 Task: write the company name to "softage" and Click Add
Action: Mouse moved to (192, 22)
Screenshot: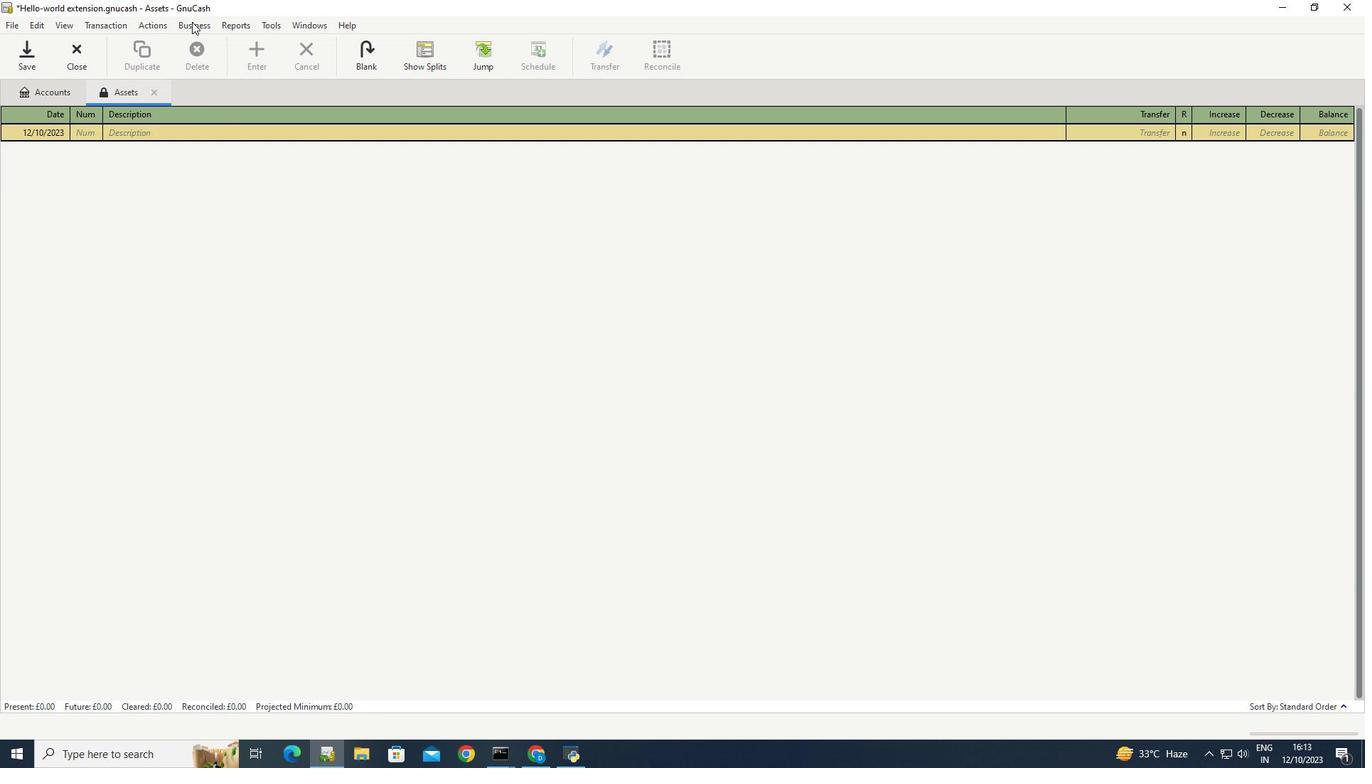 
Action: Mouse pressed left at (192, 22)
Screenshot: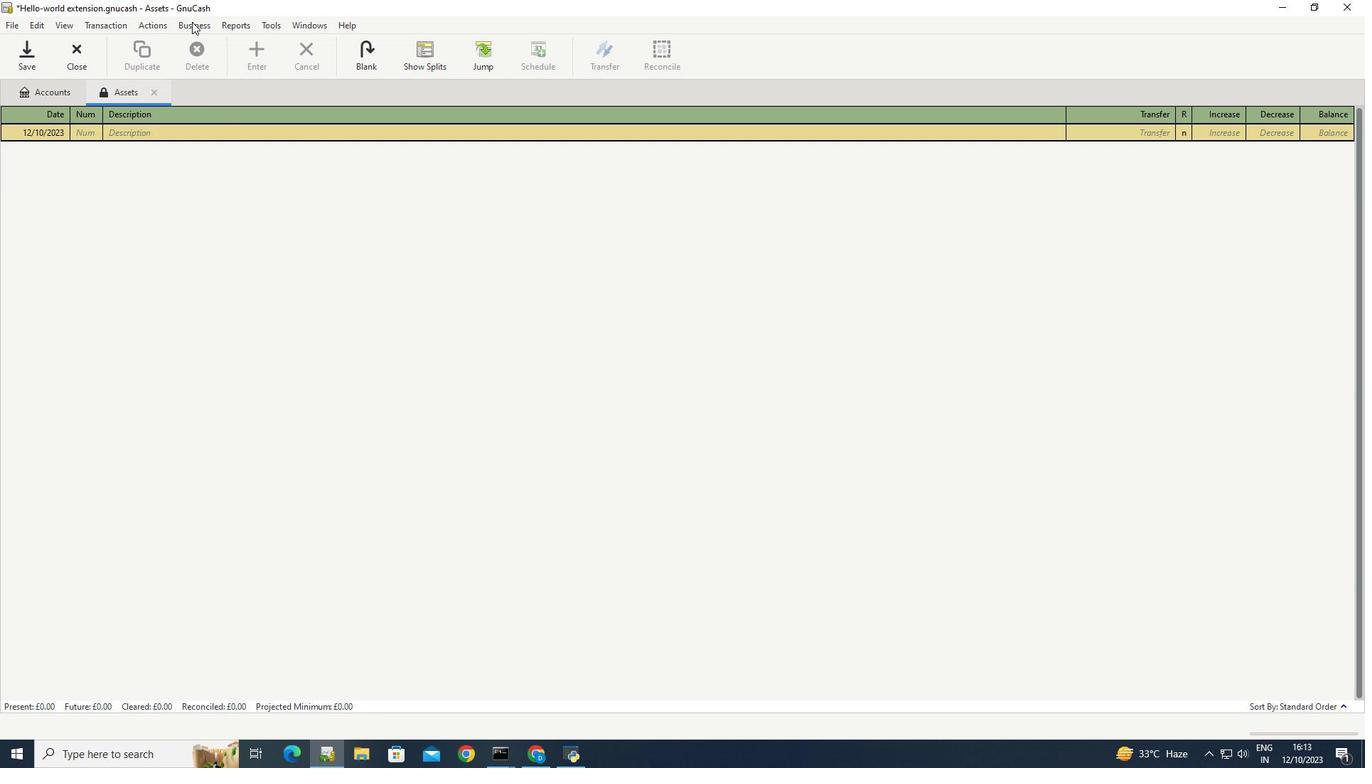 
Action: Mouse moved to (359, 93)
Screenshot: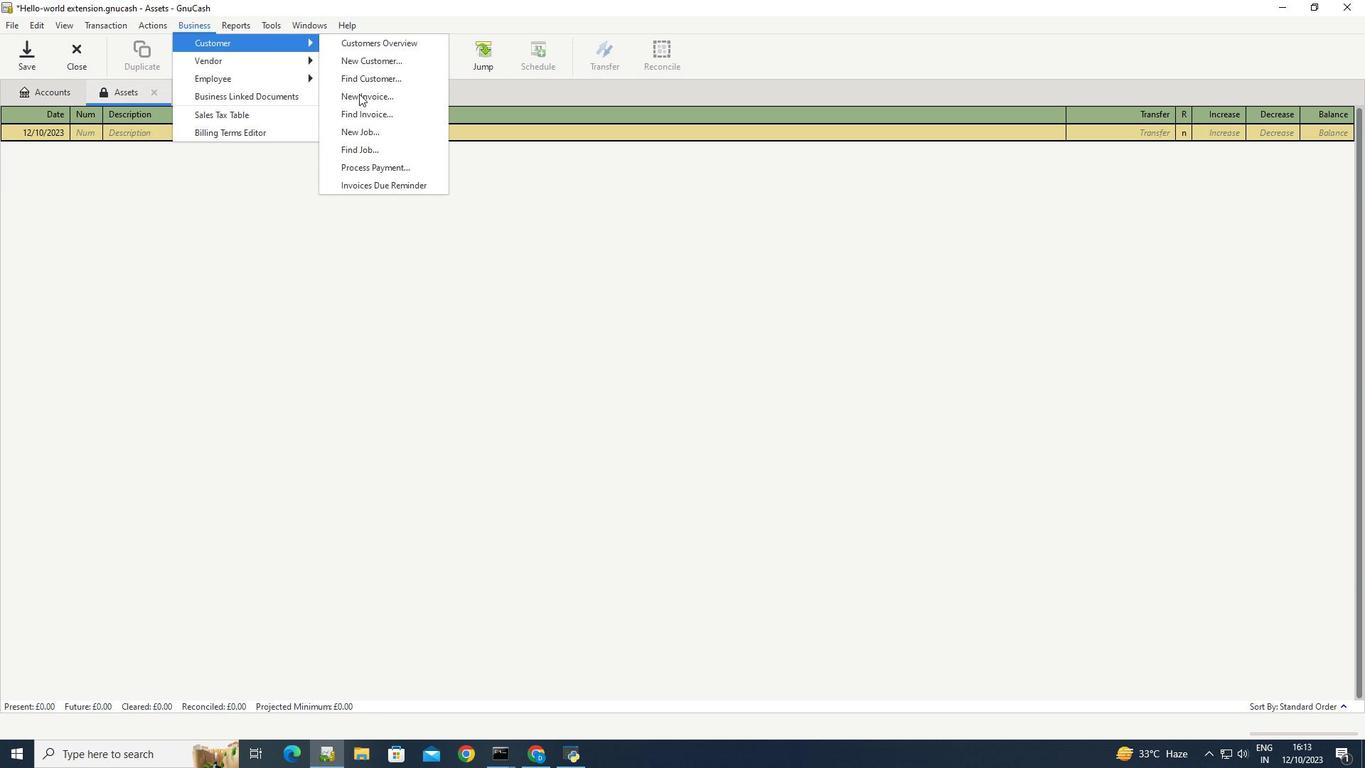 
Action: Mouse pressed left at (359, 93)
Screenshot: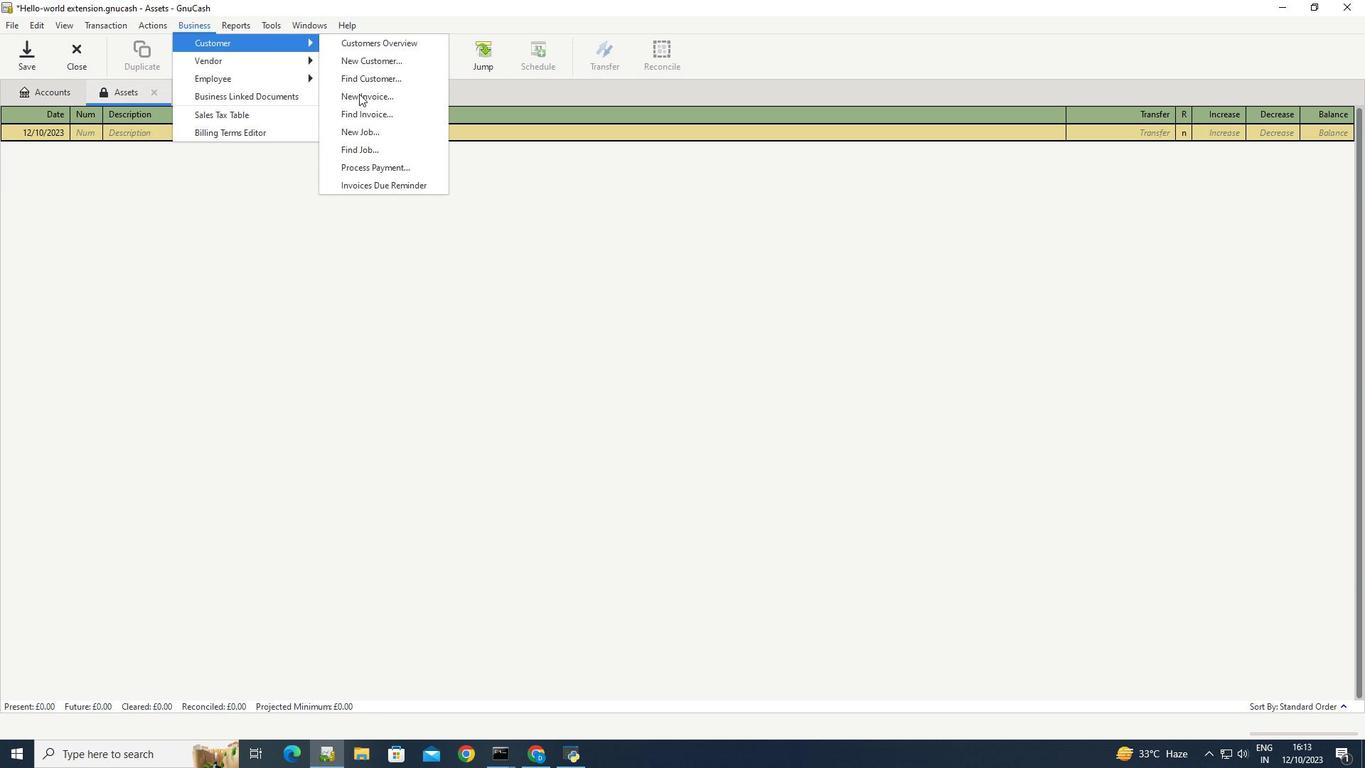 
Action: Mouse moved to (764, 378)
Screenshot: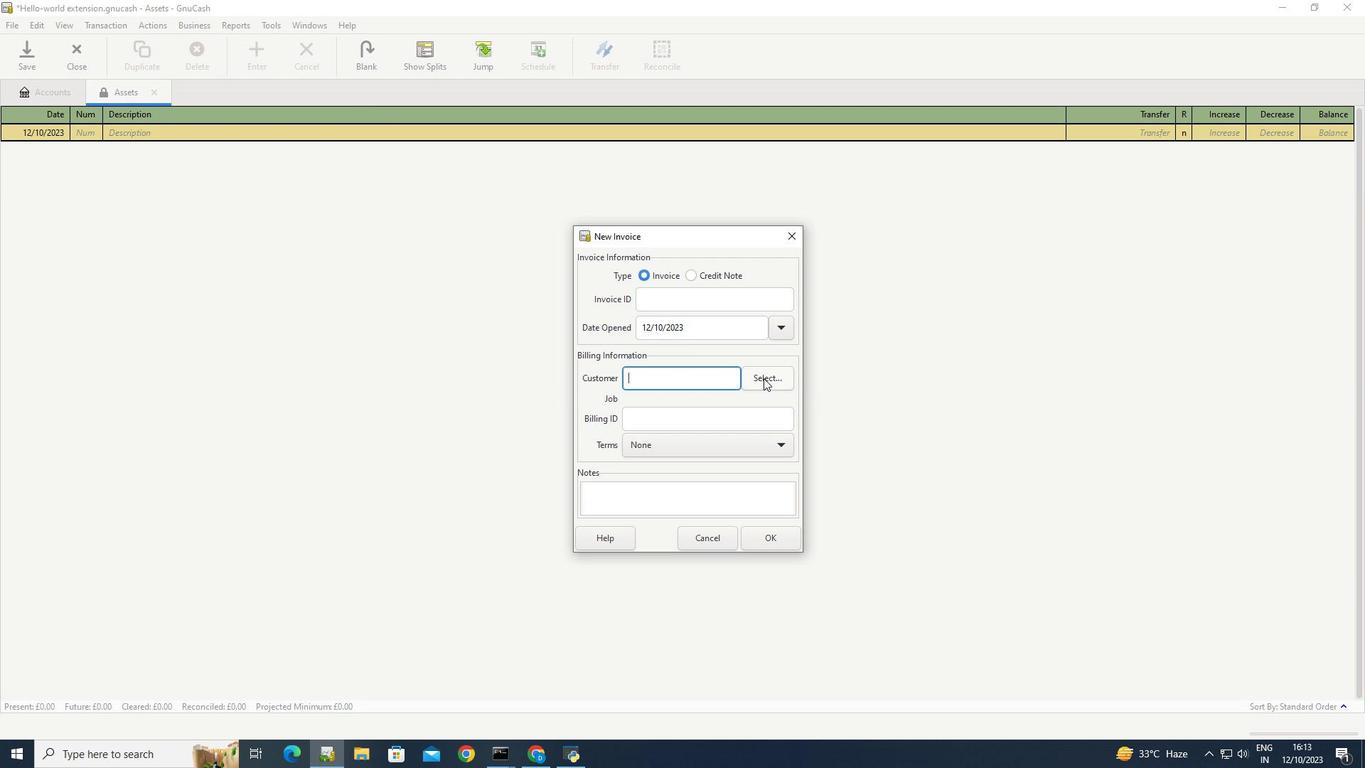 
Action: Mouse pressed left at (764, 378)
Screenshot: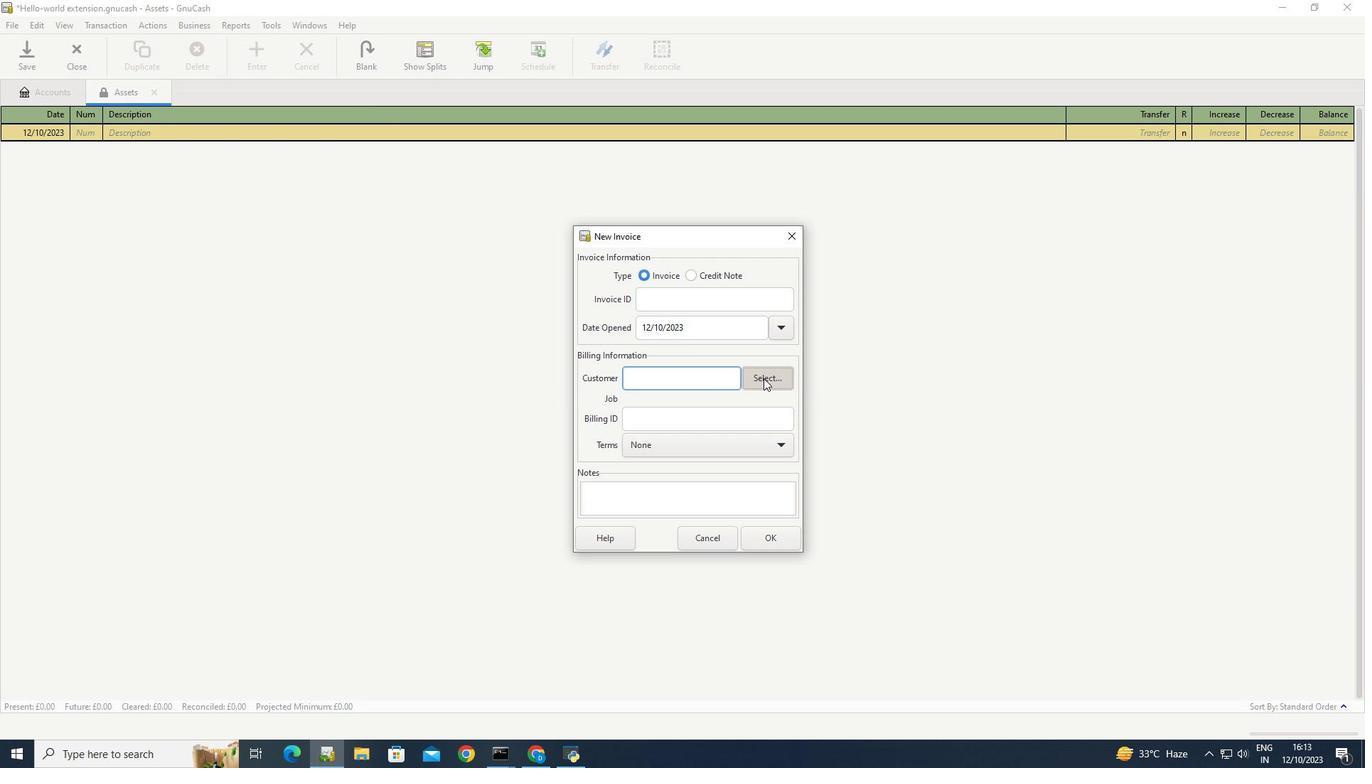 
Action: Mouse moved to (674, 333)
Screenshot: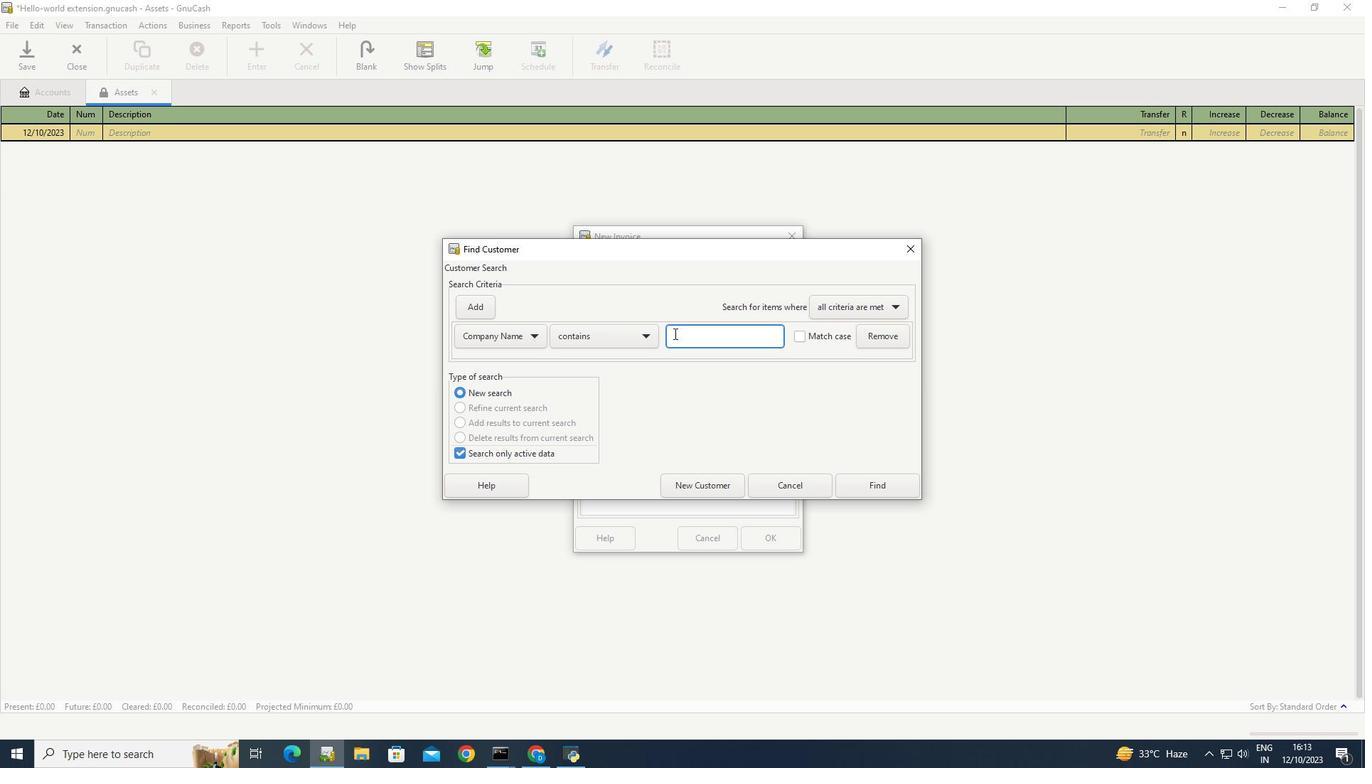 
Action: Mouse pressed left at (674, 333)
Screenshot: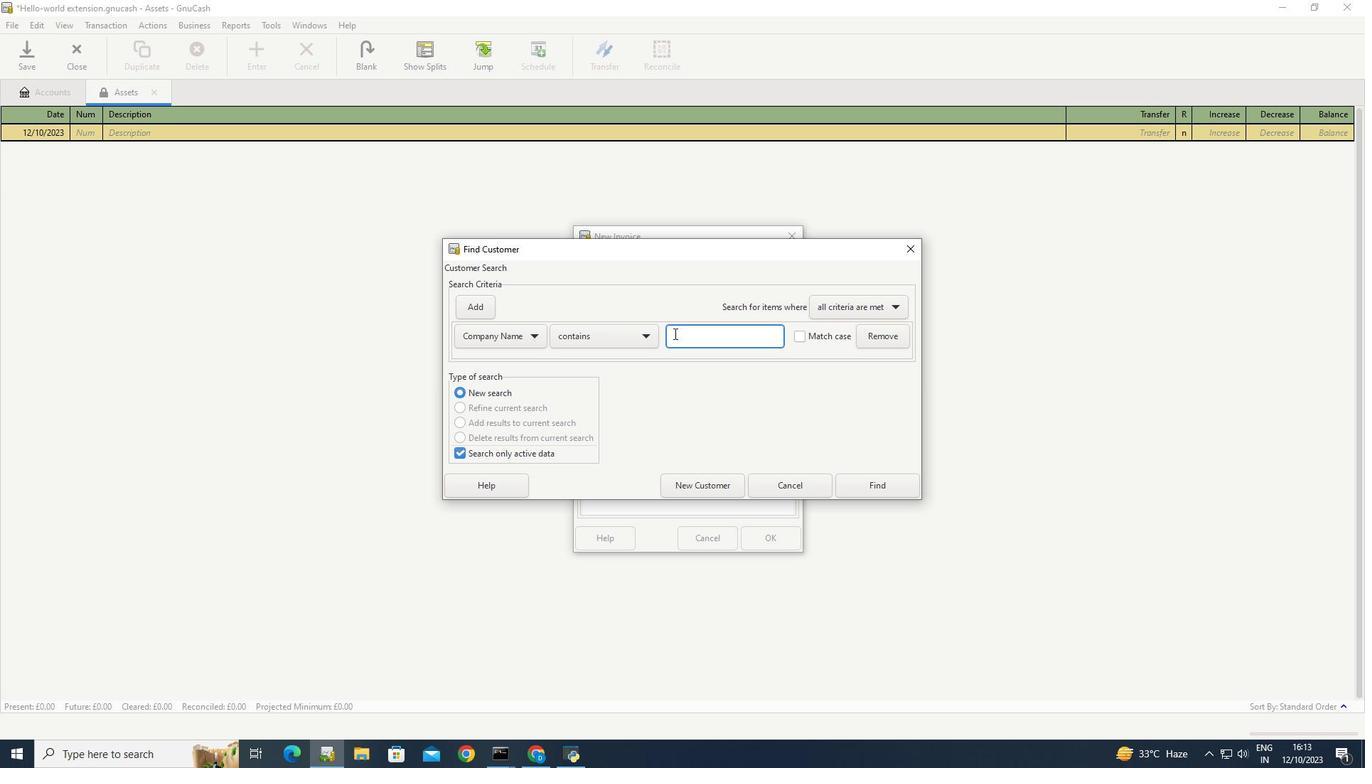 
Action: Key pressed <Key.caps_lock>S<Key.caps_lock>of<Key.backspace><Key.backspace><Key.backspace>s<Key.caps_lock>OFTAGE
Screenshot: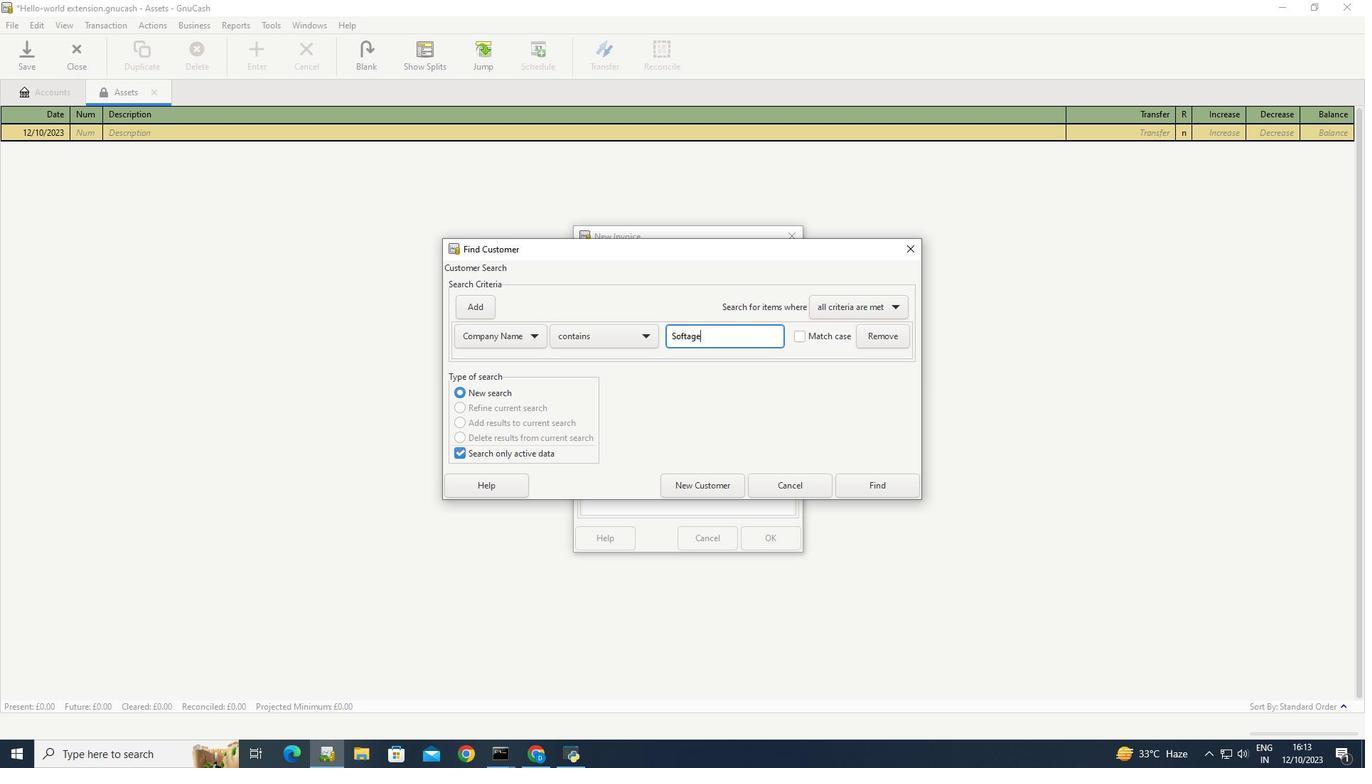 
Action: Mouse moved to (485, 305)
Screenshot: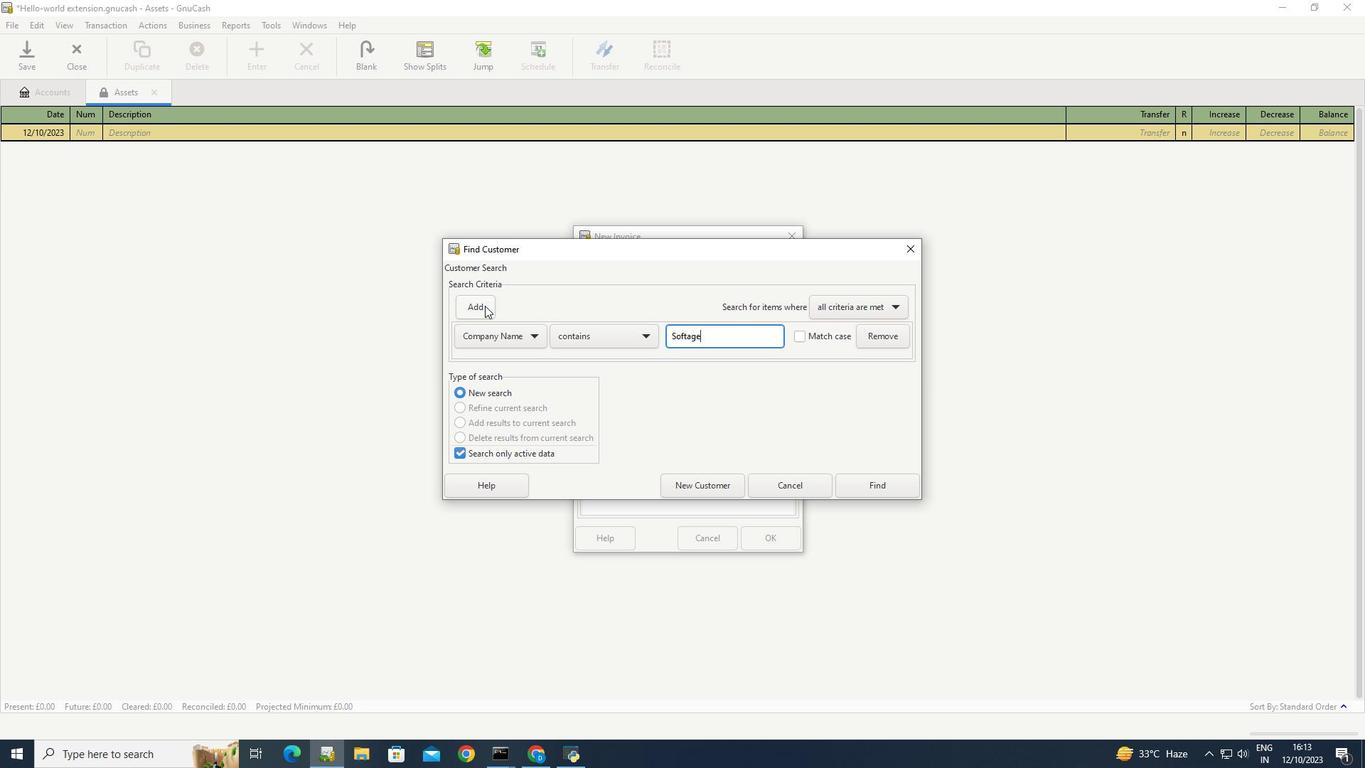 
Action: Mouse pressed left at (485, 305)
Screenshot: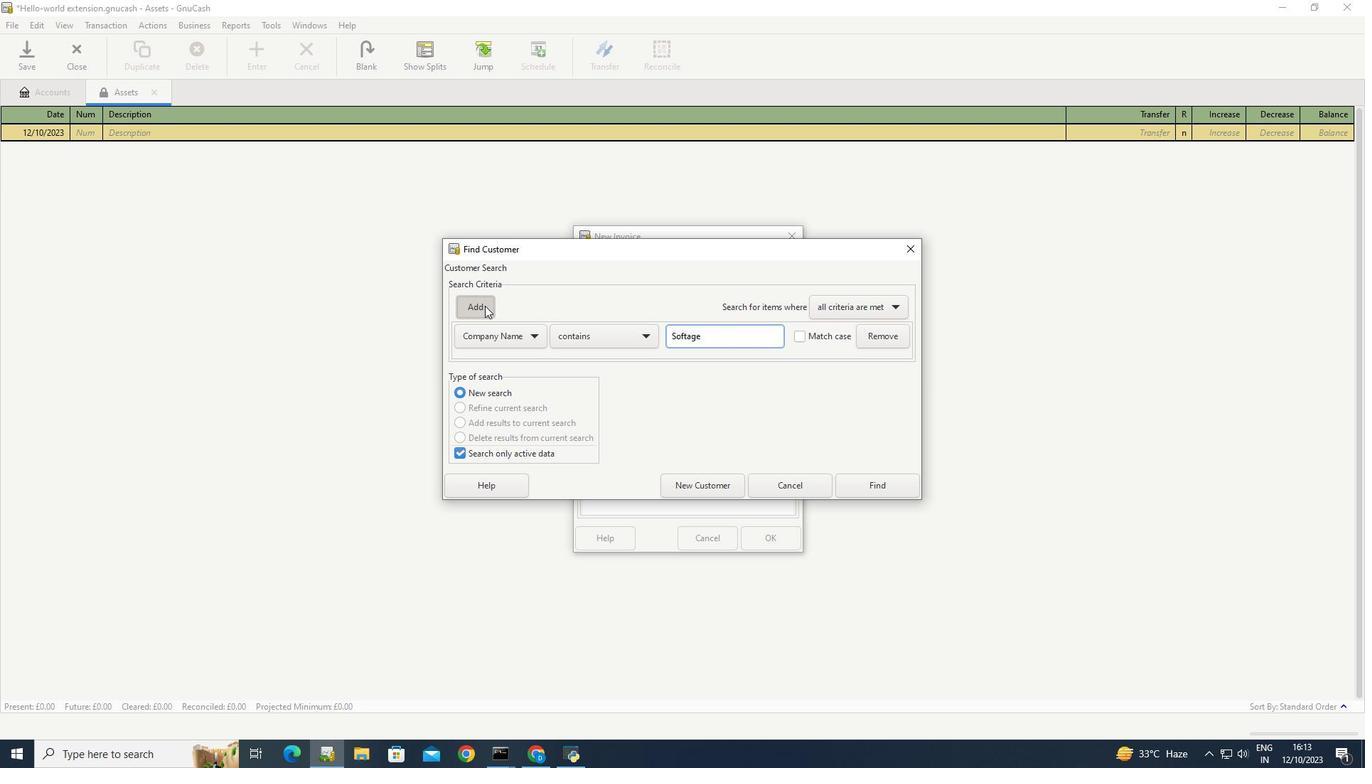 
Action: Mouse moved to (728, 419)
Screenshot: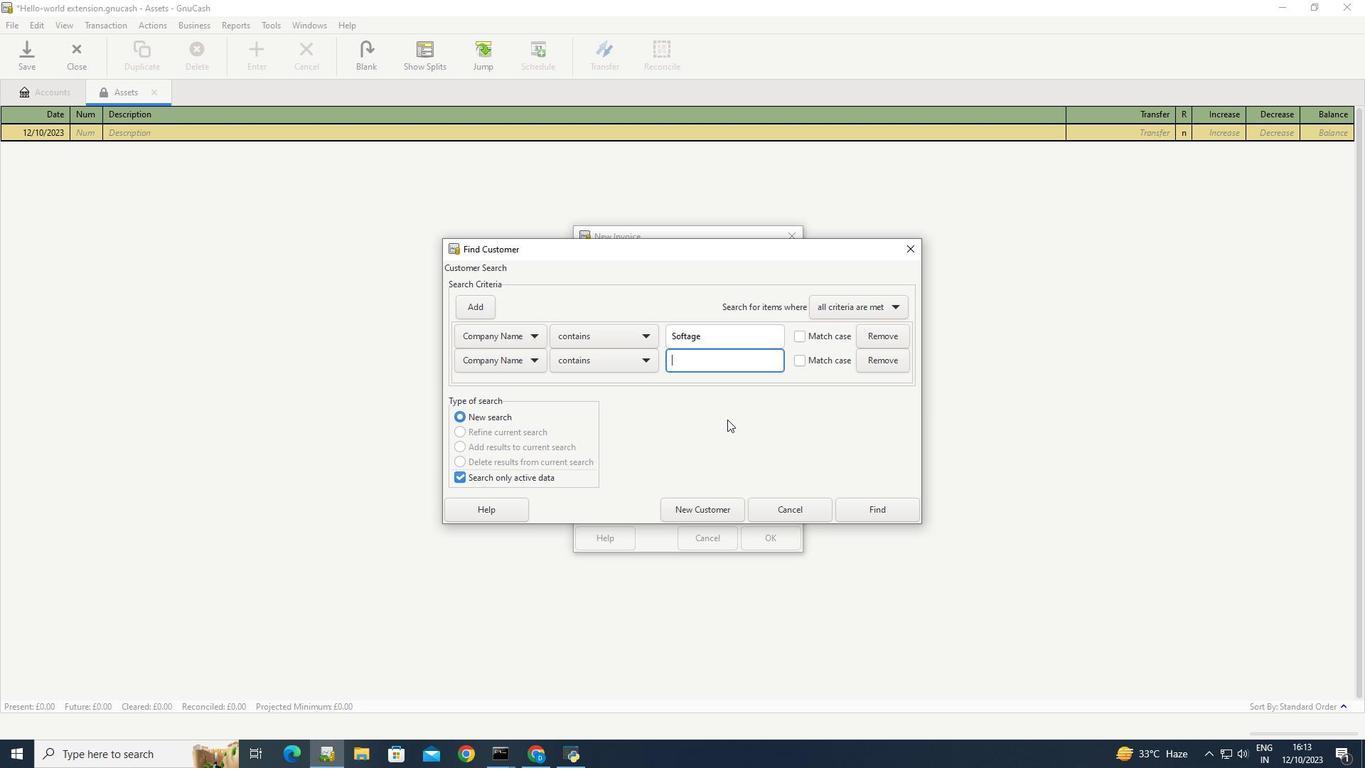 
